 Task: Open Outlook and review the settings under the 'General' and 'Advanced' tabs in the Options menu.
Action: Mouse moved to (48, 28)
Screenshot: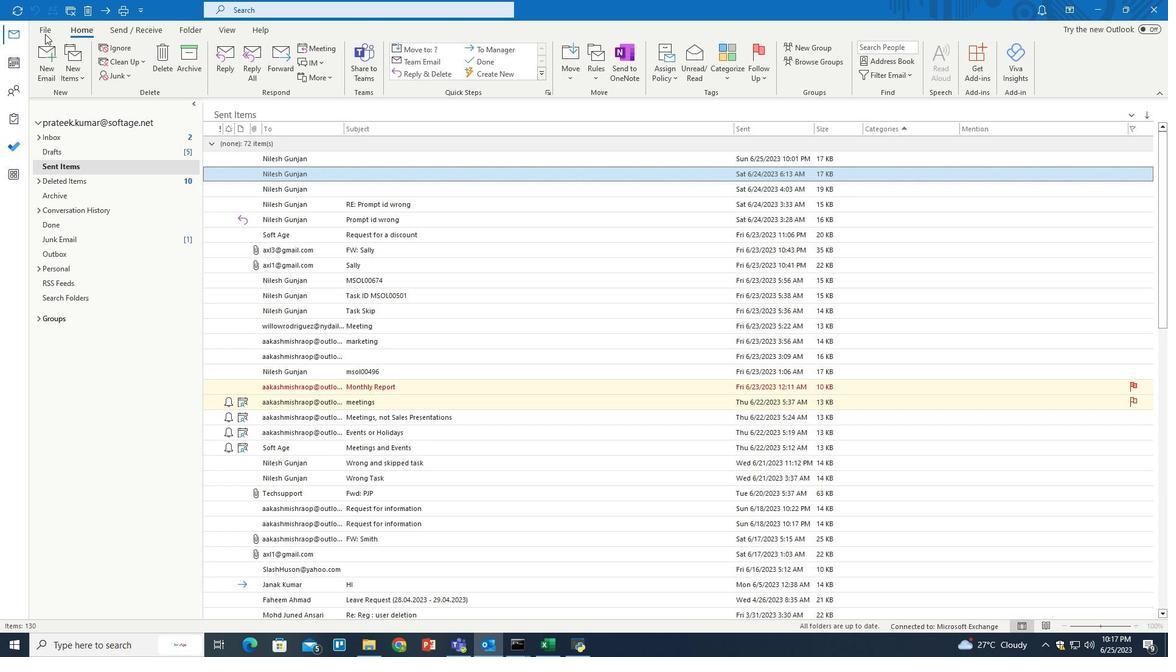 
Action: Mouse pressed left at (48, 28)
Screenshot: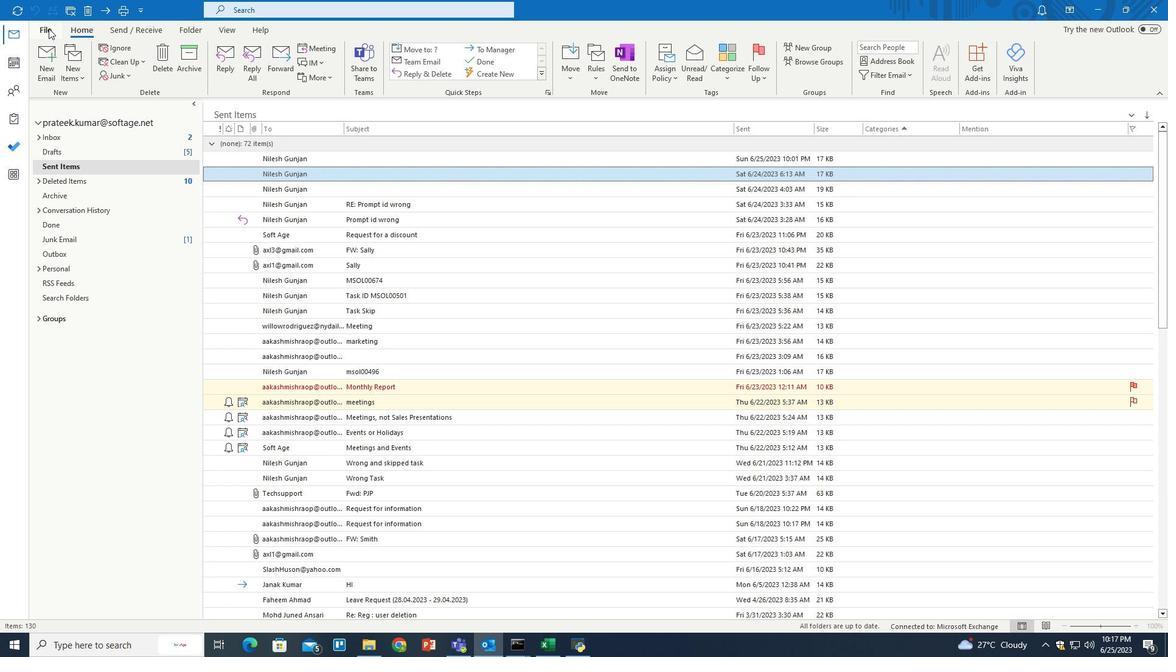 
Action: Mouse moved to (35, 579)
Screenshot: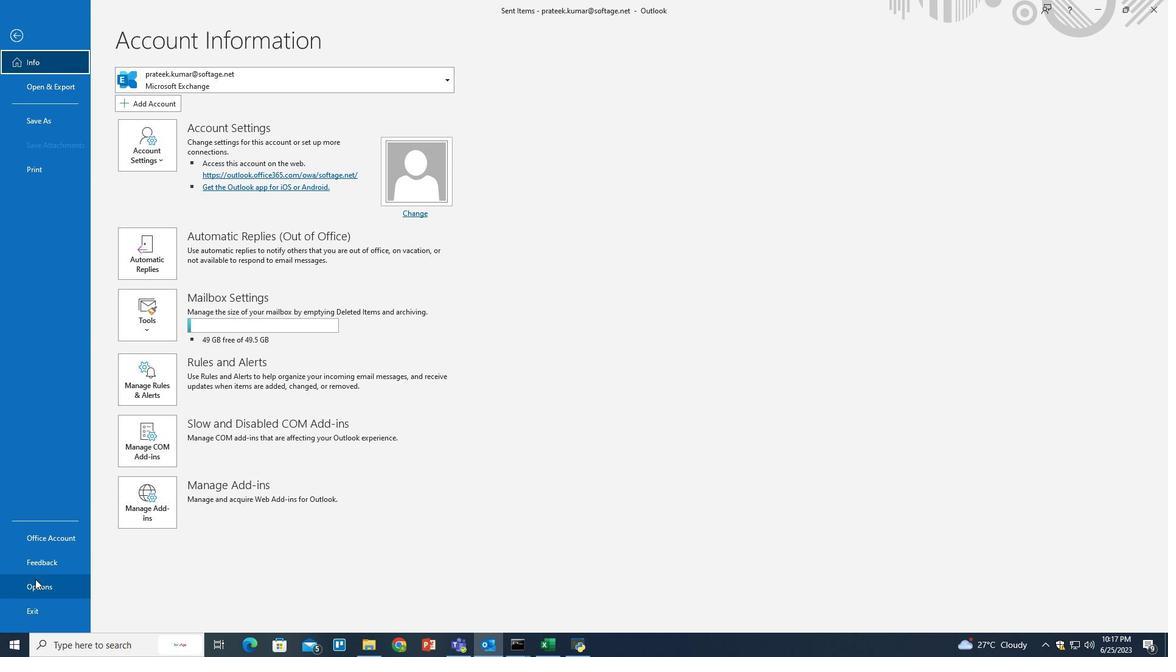 
Action: Mouse pressed left at (35, 579)
Screenshot: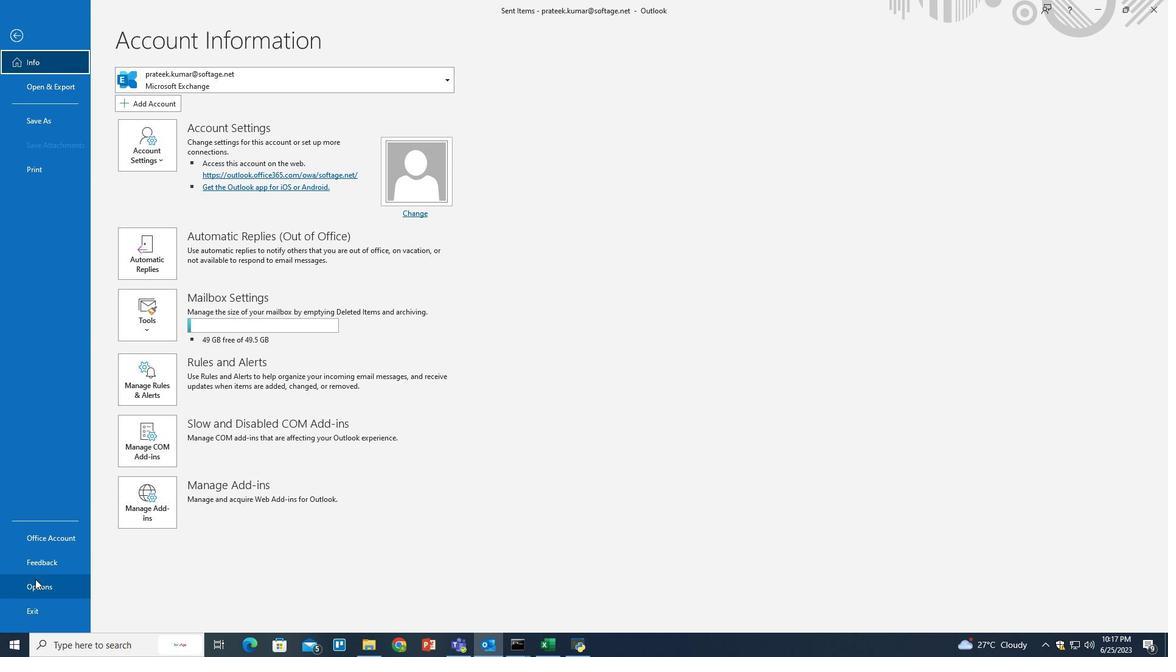 
Action: Mouse moved to (351, 287)
Screenshot: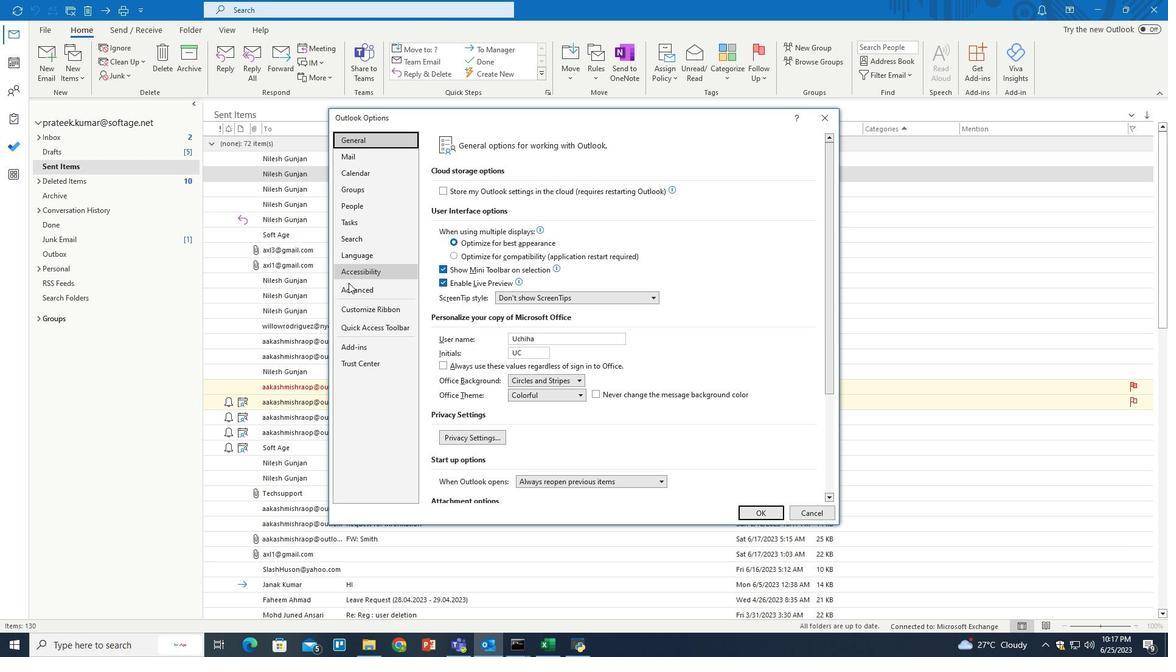 
Action: Mouse pressed left at (351, 287)
Screenshot: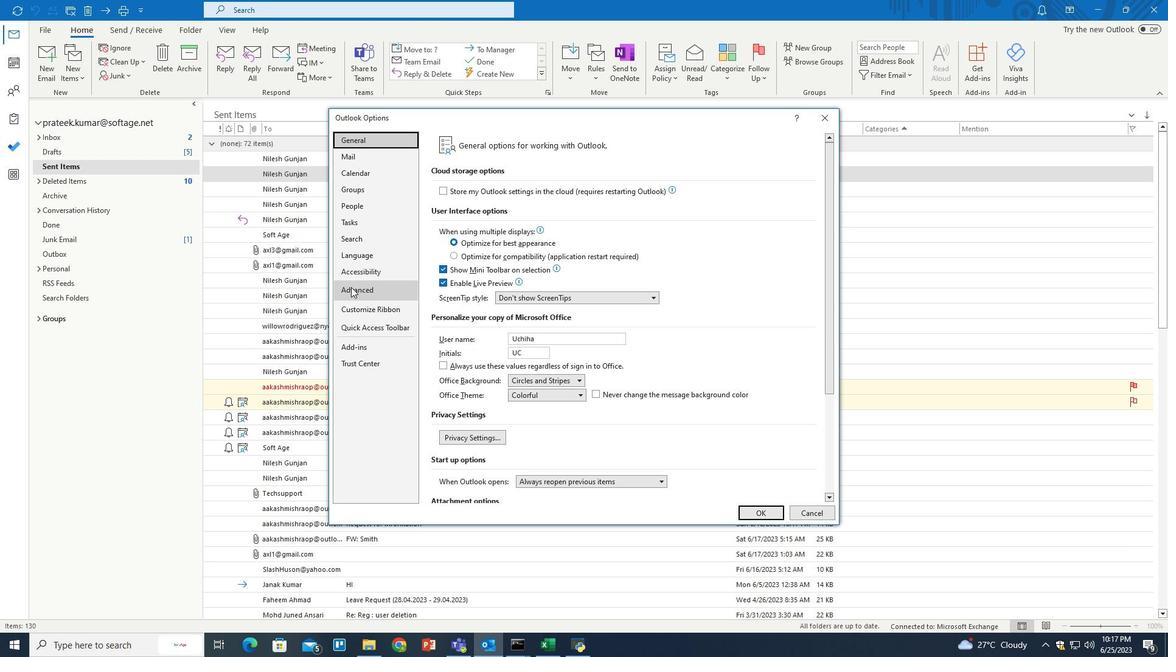 
Action: Mouse moved to (580, 356)
Screenshot: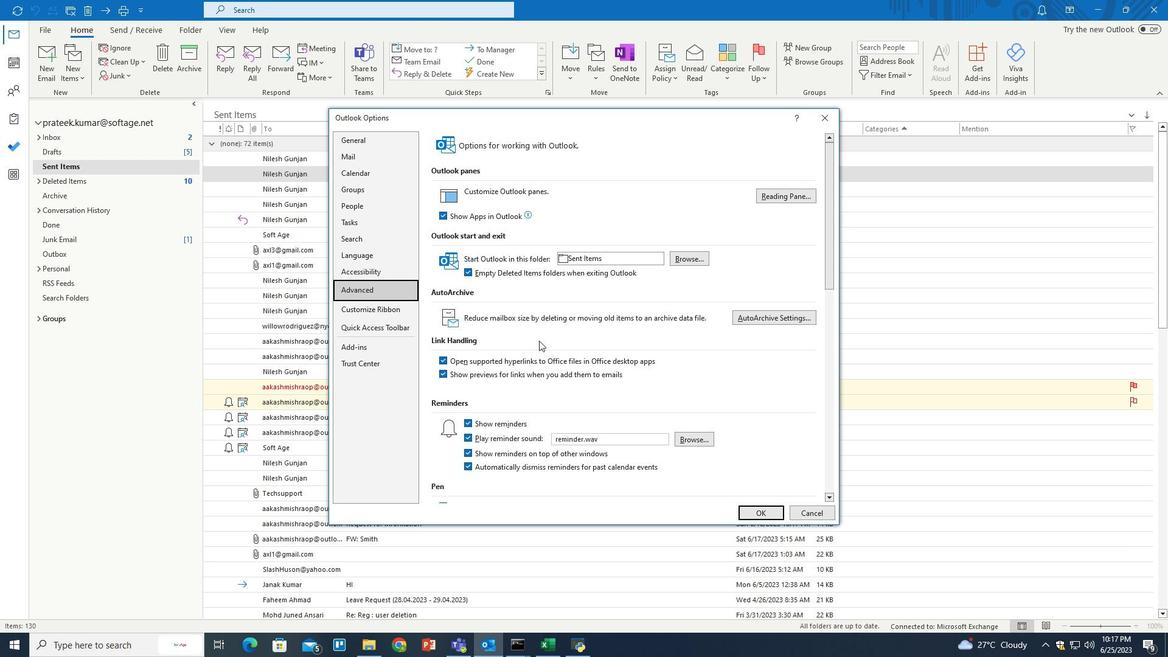 
Action: Mouse scrolled (580, 355) with delta (0, 0)
Screenshot: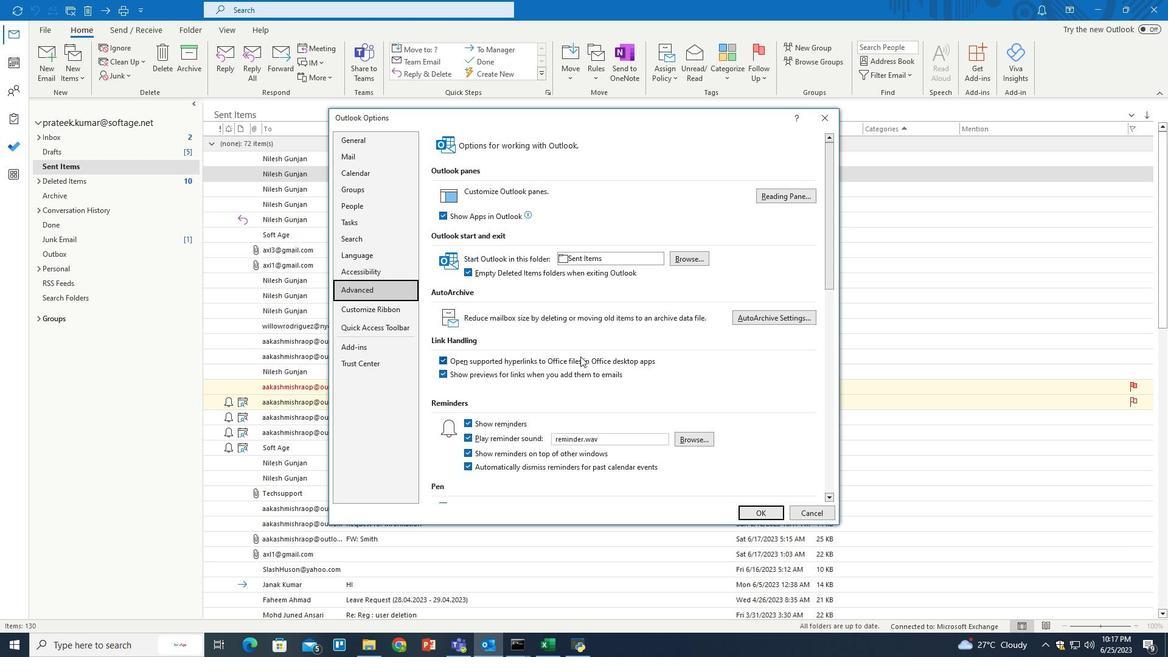 
Action: Mouse scrolled (580, 355) with delta (0, 0)
Screenshot: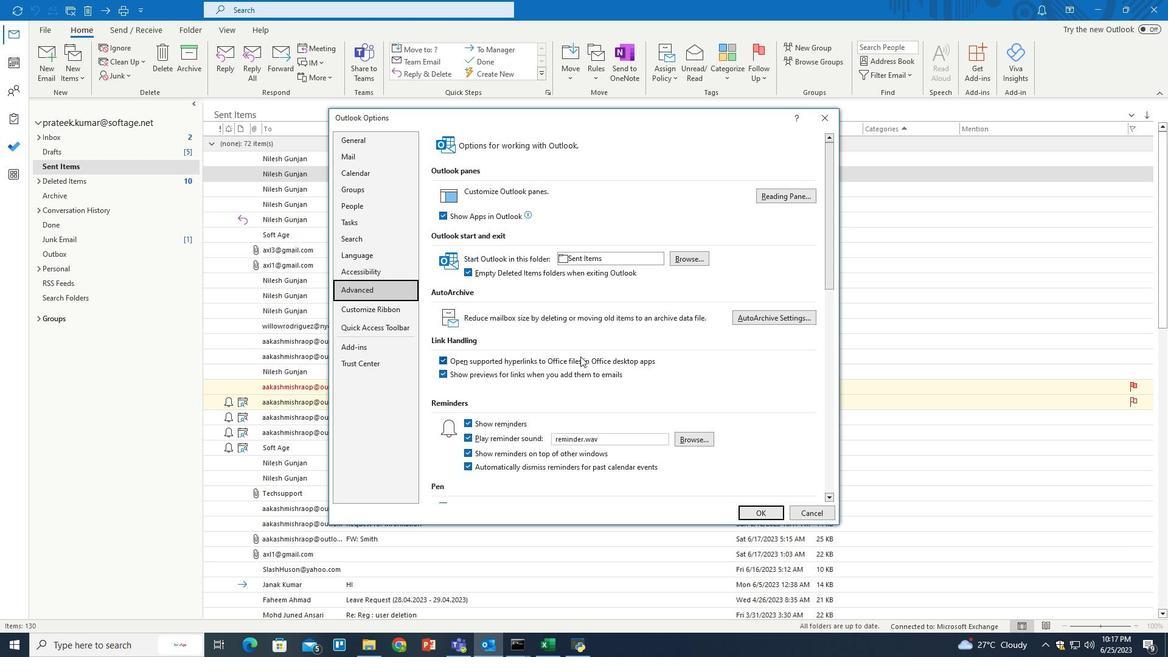 
Action: Mouse scrolled (580, 355) with delta (0, 0)
Screenshot: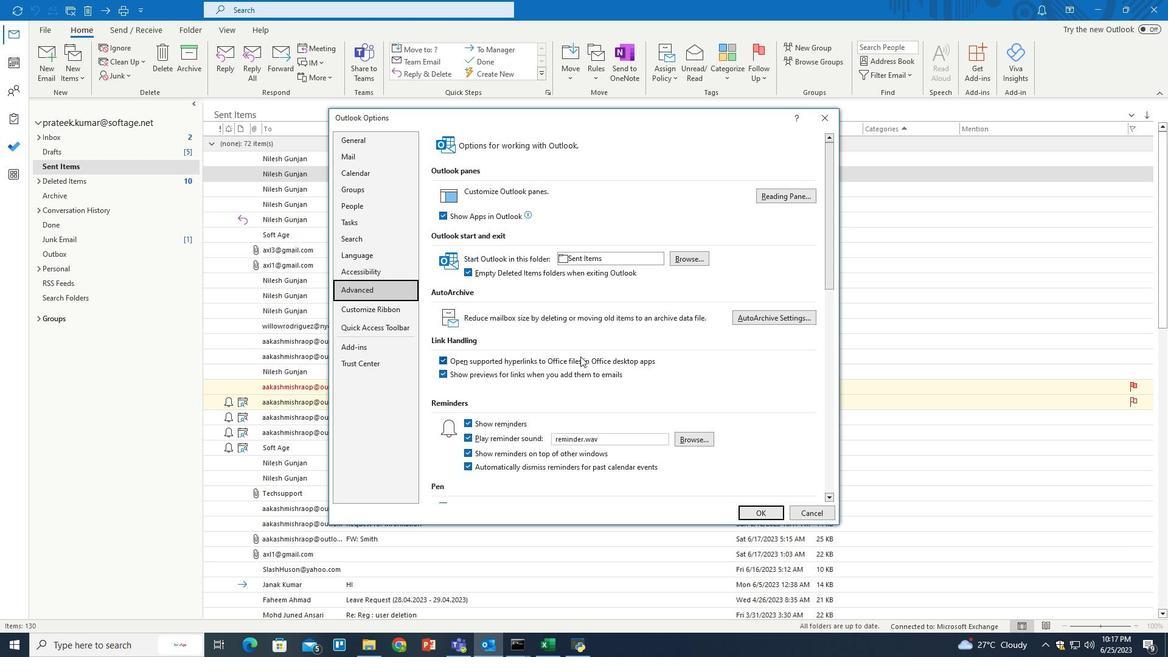 
Action: Mouse scrolled (580, 355) with delta (0, 0)
Screenshot: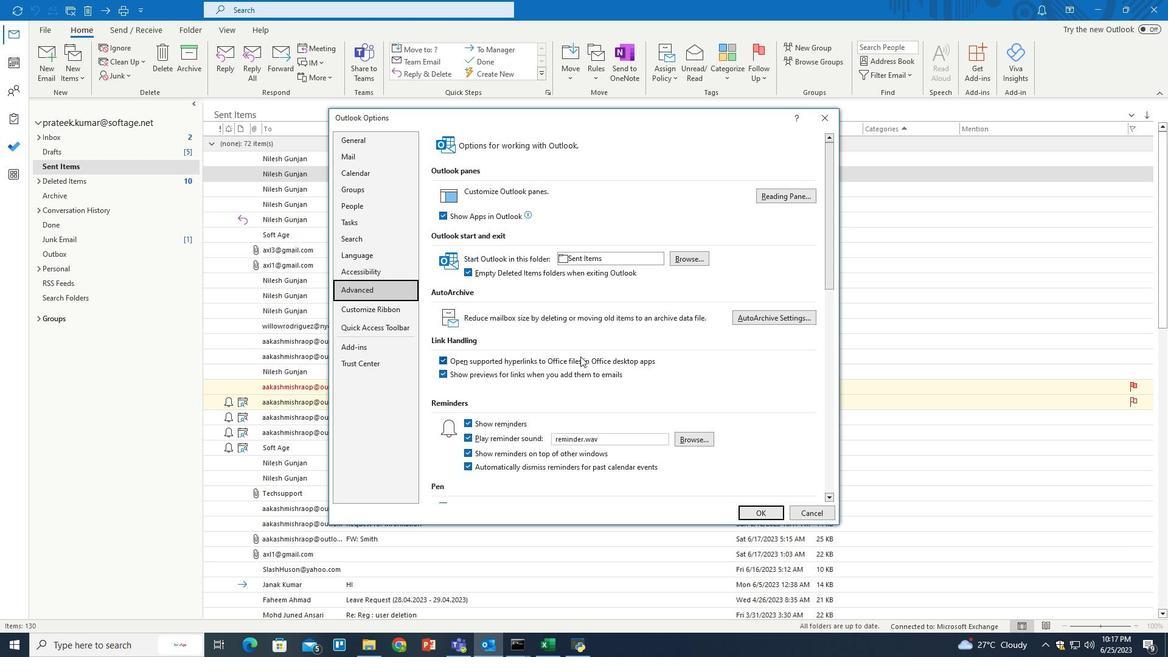 
Action: Mouse scrolled (580, 355) with delta (0, 0)
Screenshot: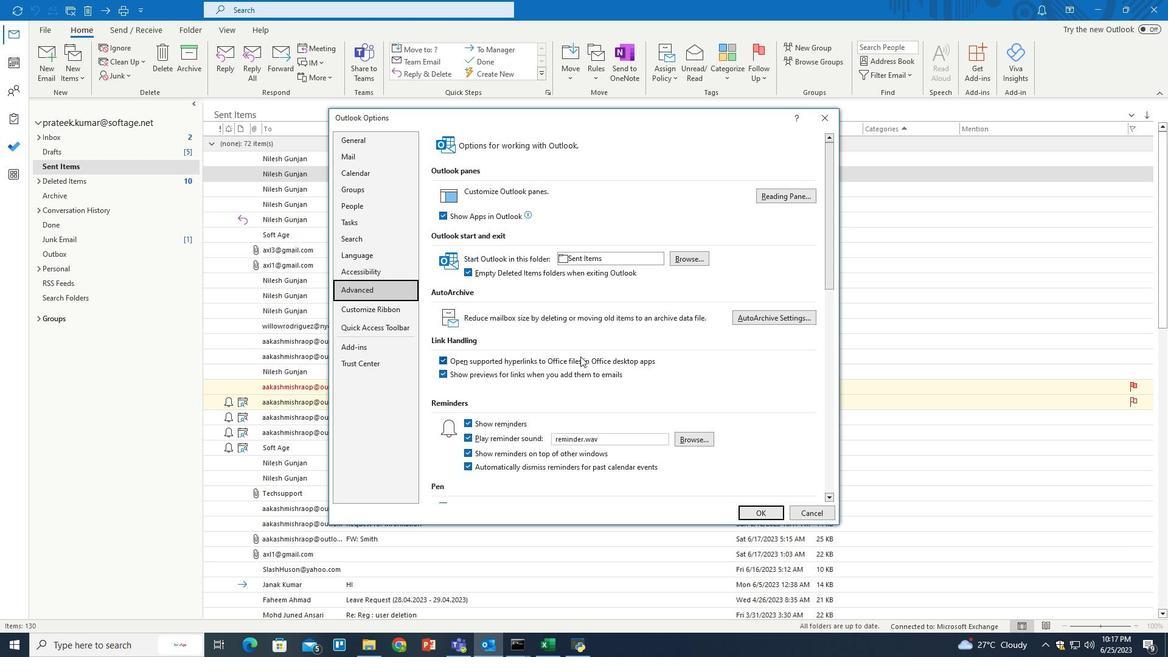 
Action: Mouse scrolled (580, 355) with delta (0, 0)
Screenshot: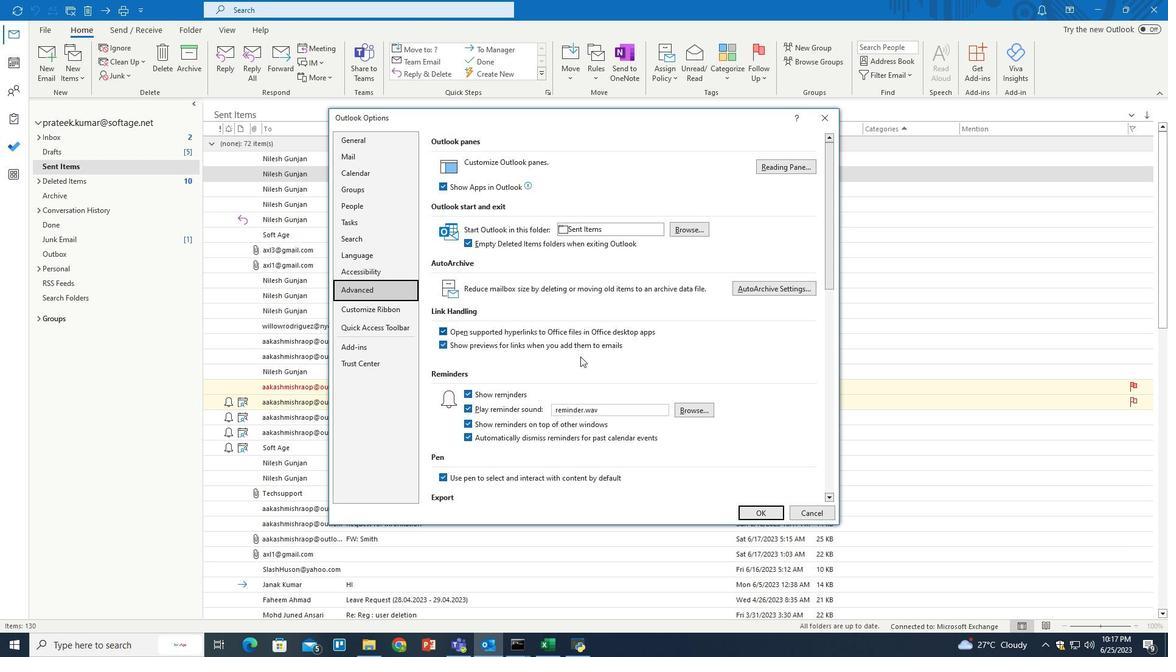 
Action: Mouse scrolled (580, 355) with delta (0, 0)
Screenshot: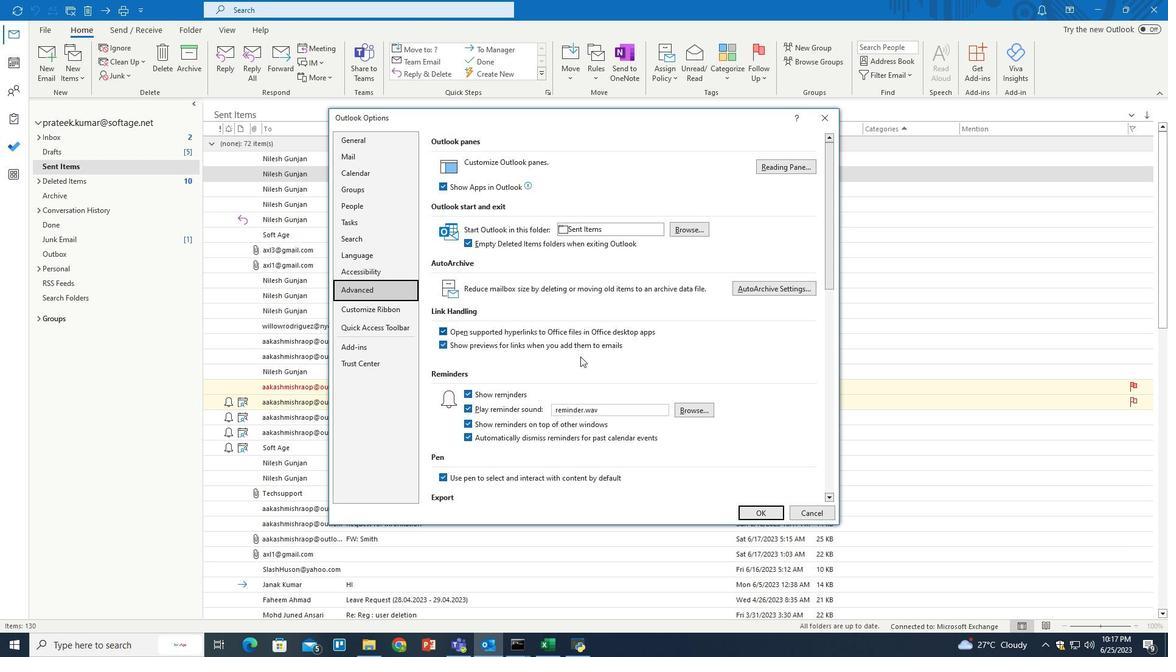 
Action: Mouse scrolled (580, 355) with delta (0, 0)
Screenshot: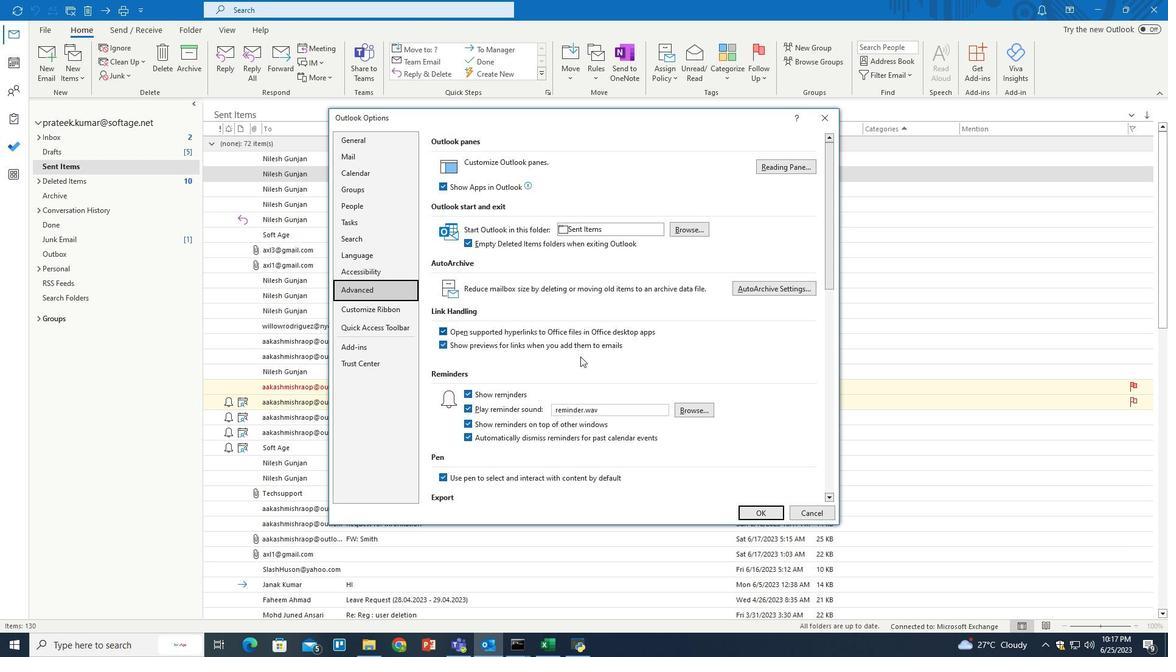 
Action: Mouse scrolled (580, 355) with delta (0, 0)
Screenshot: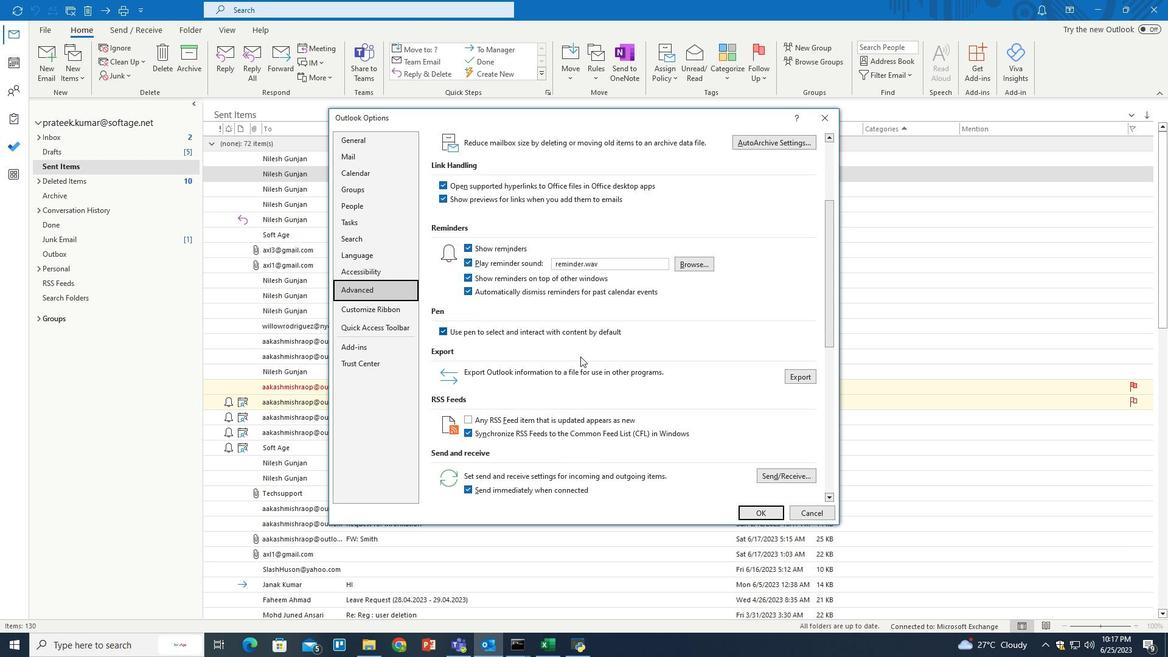
Action: Mouse scrolled (580, 355) with delta (0, 0)
Screenshot: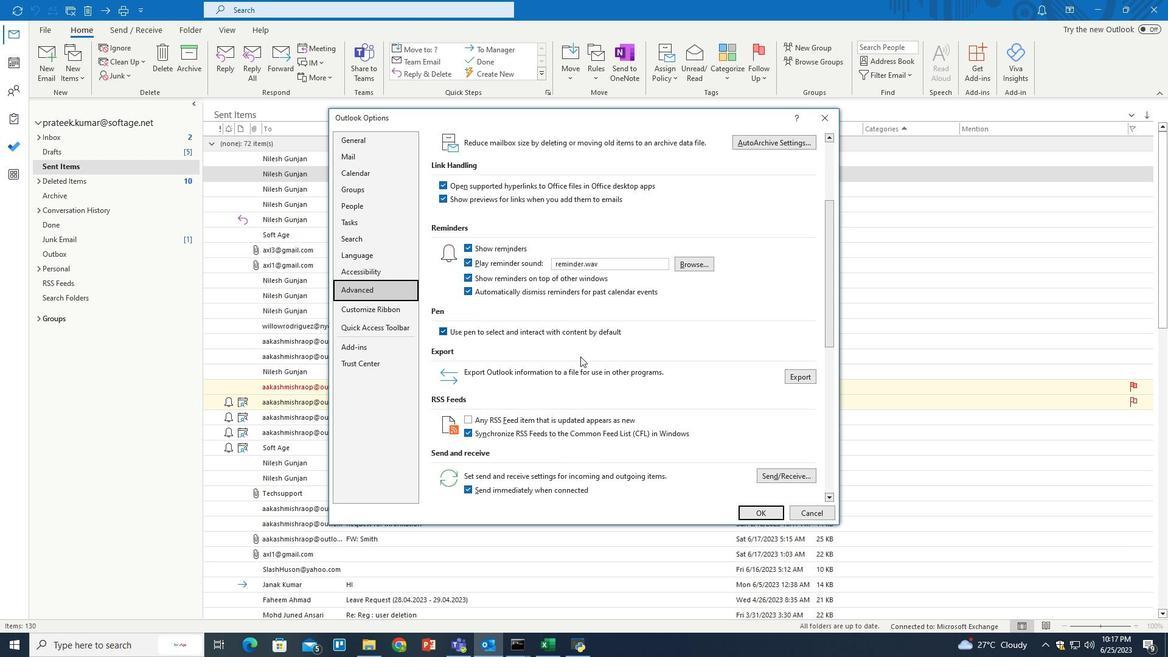 
Action: Mouse scrolled (580, 355) with delta (0, 0)
Screenshot: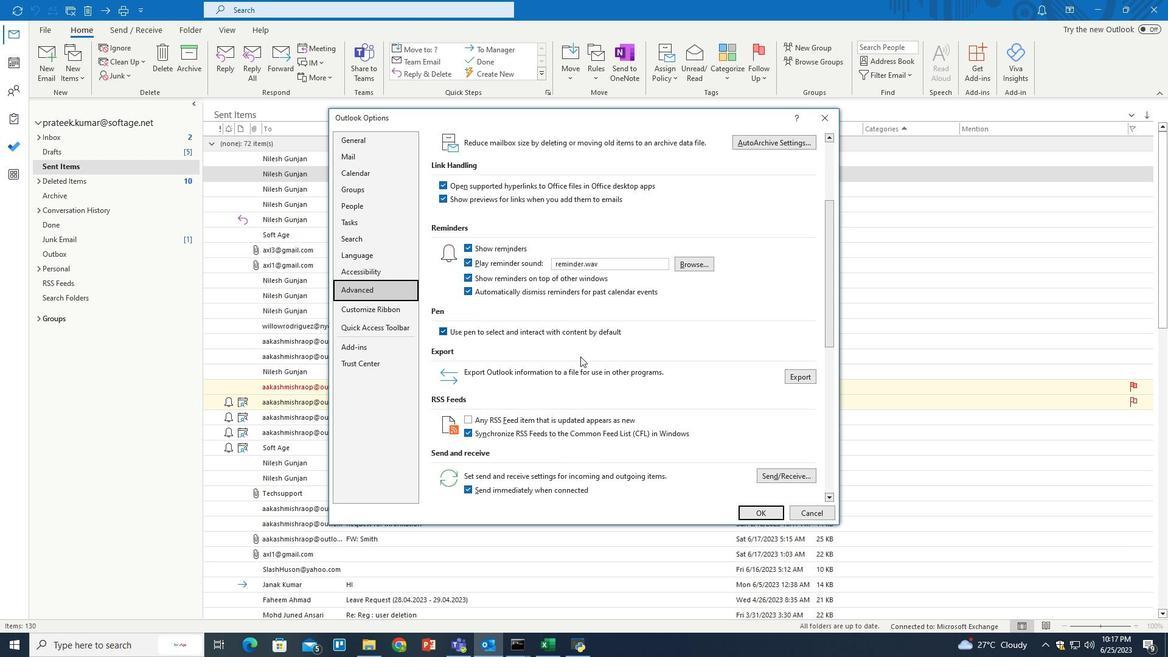 
Action: Mouse scrolled (580, 355) with delta (0, 0)
Screenshot: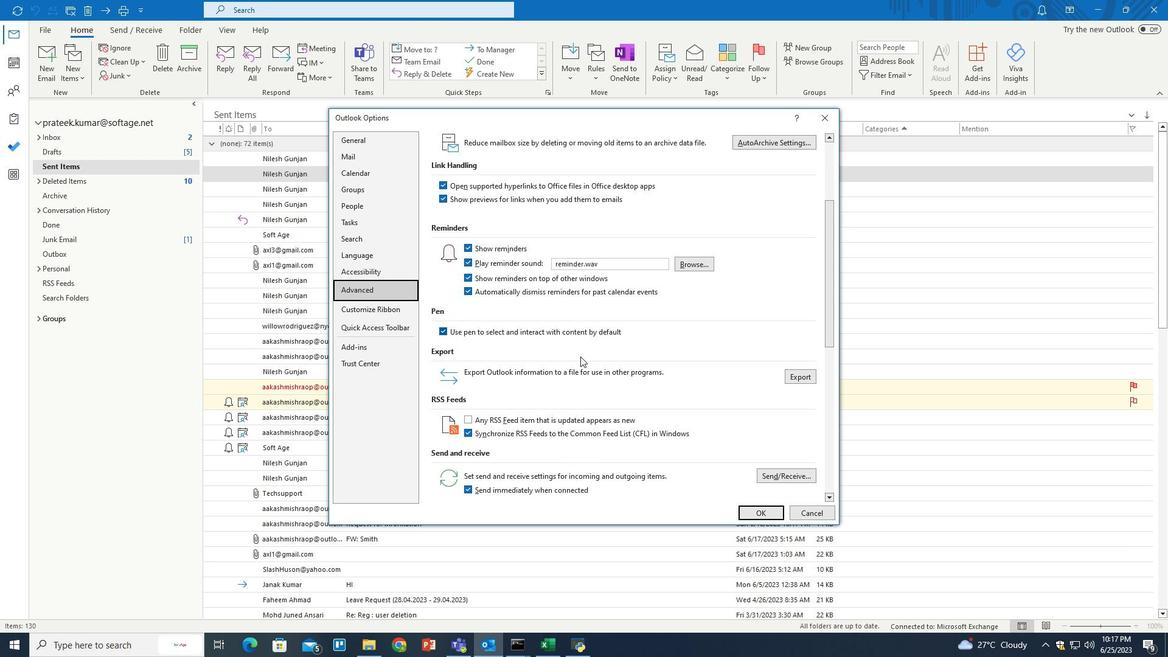 
Action: Mouse scrolled (580, 355) with delta (0, 0)
Screenshot: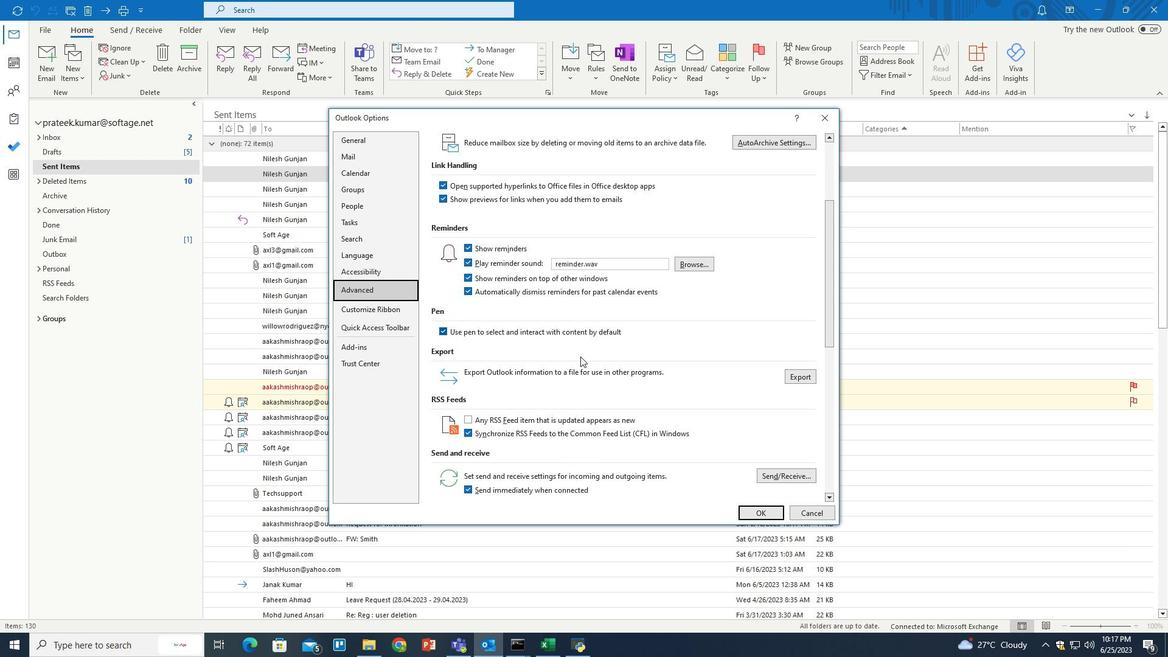 
Action: Mouse scrolled (580, 355) with delta (0, 0)
Screenshot: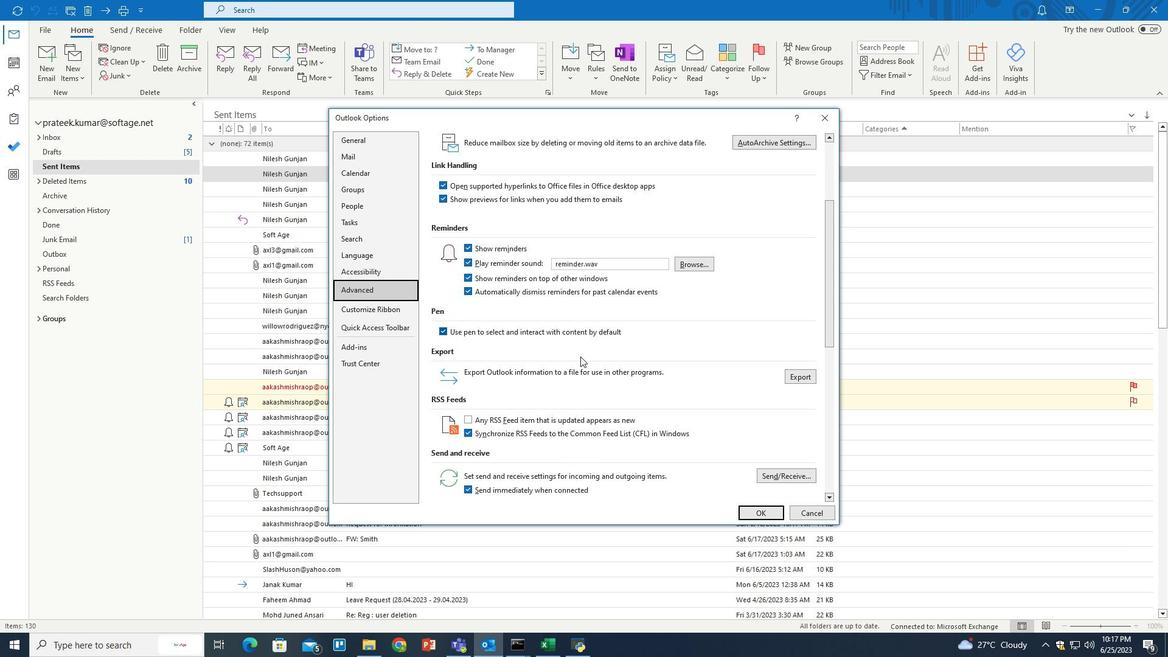 
Action: Mouse scrolled (580, 355) with delta (0, 0)
Screenshot: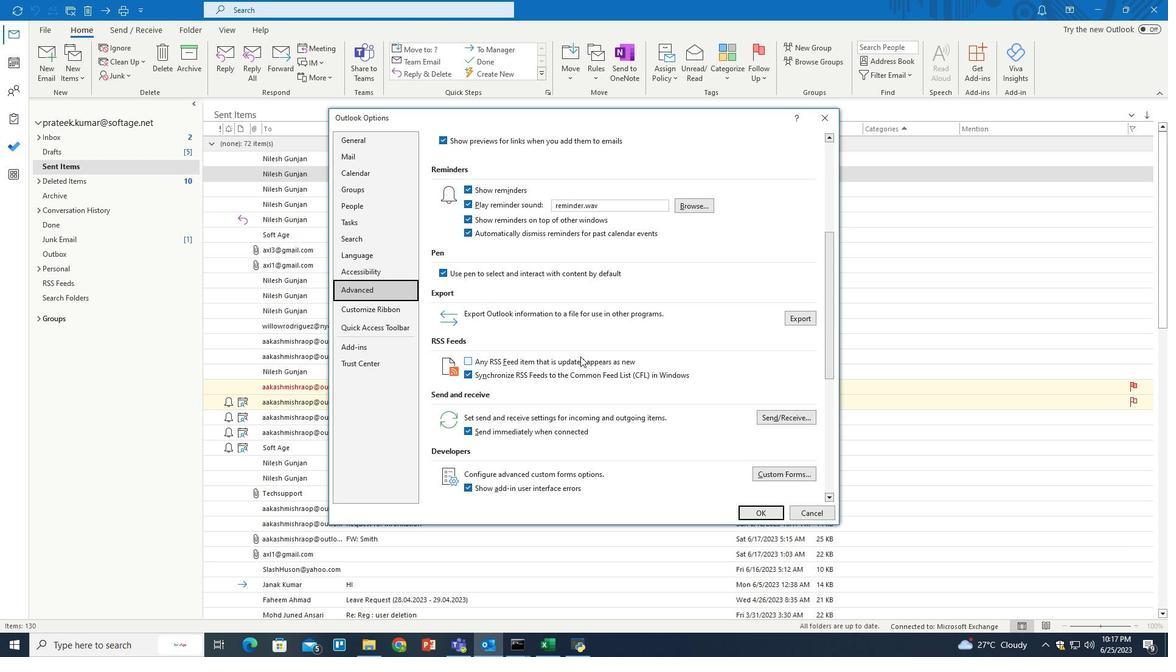 
Action: Mouse scrolled (580, 355) with delta (0, 0)
Screenshot: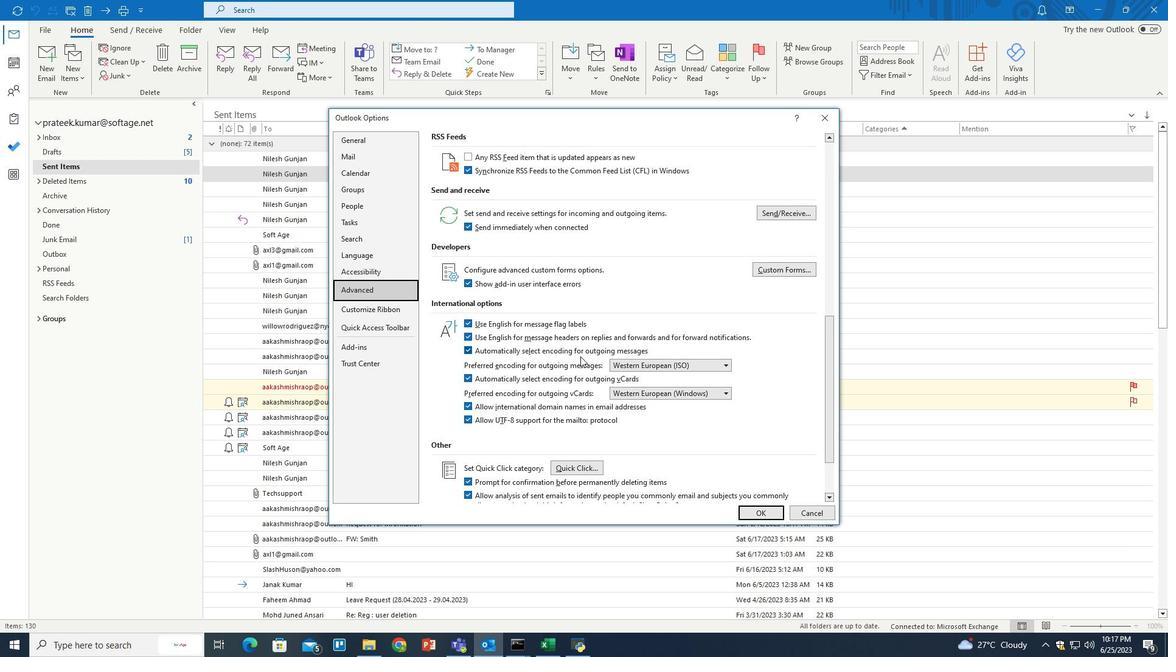 
Action: Mouse scrolled (580, 355) with delta (0, 0)
Screenshot: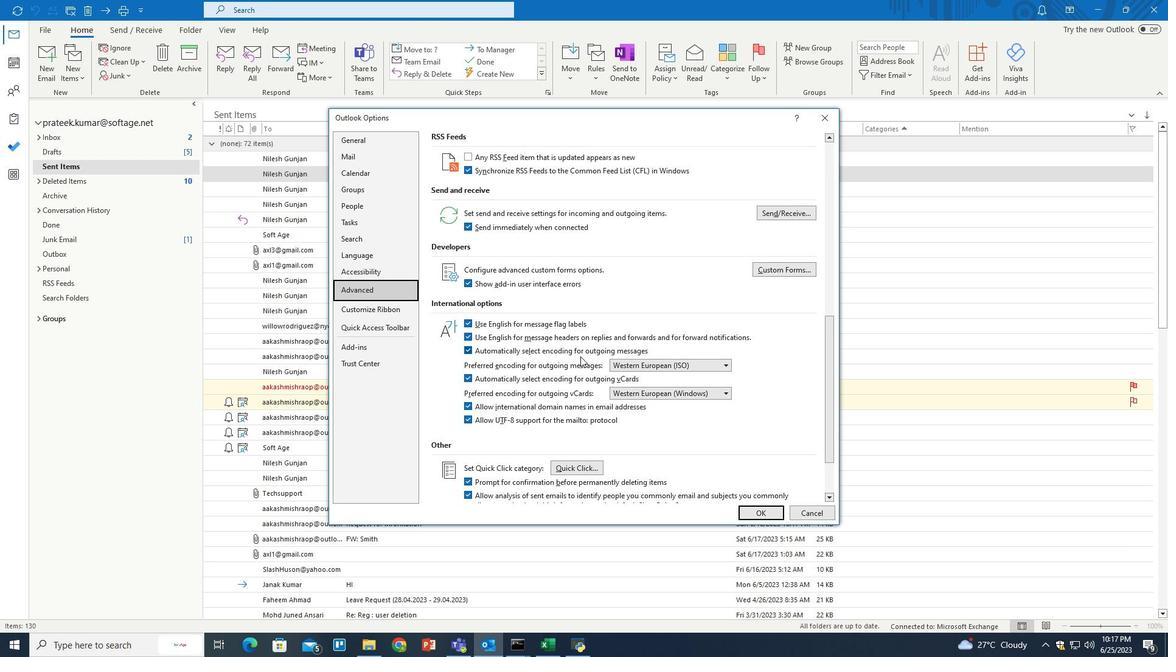 
Action: Mouse scrolled (580, 355) with delta (0, 0)
Screenshot: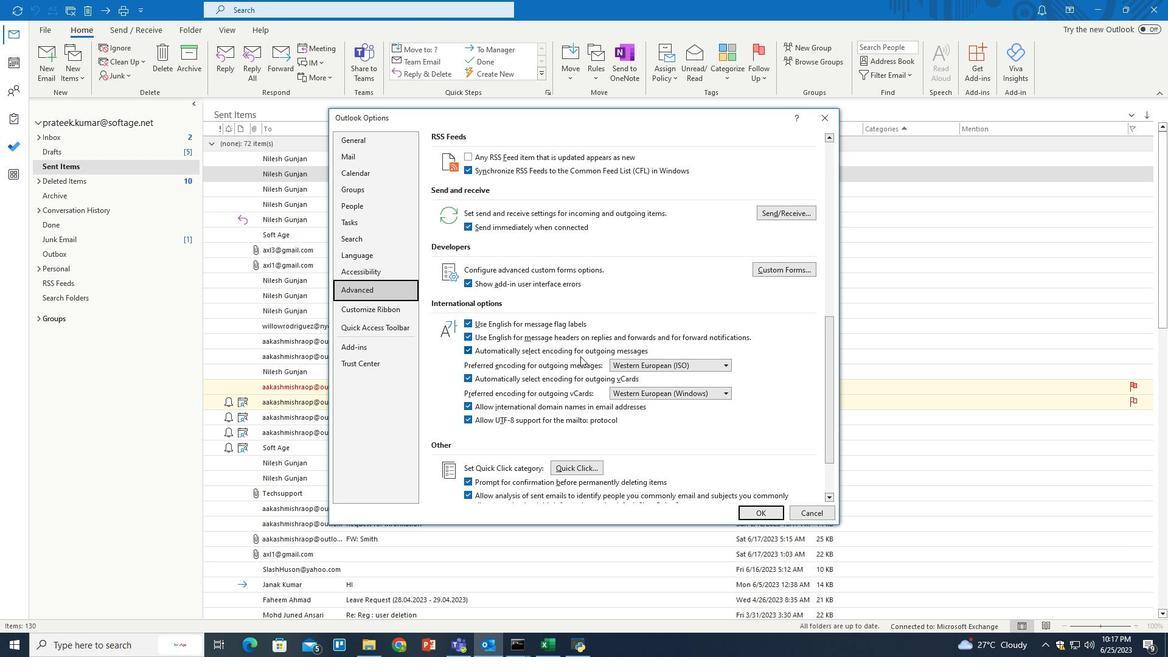 
Action: Mouse scrolled (580, 355) with delta (0, 0)
Screenshot: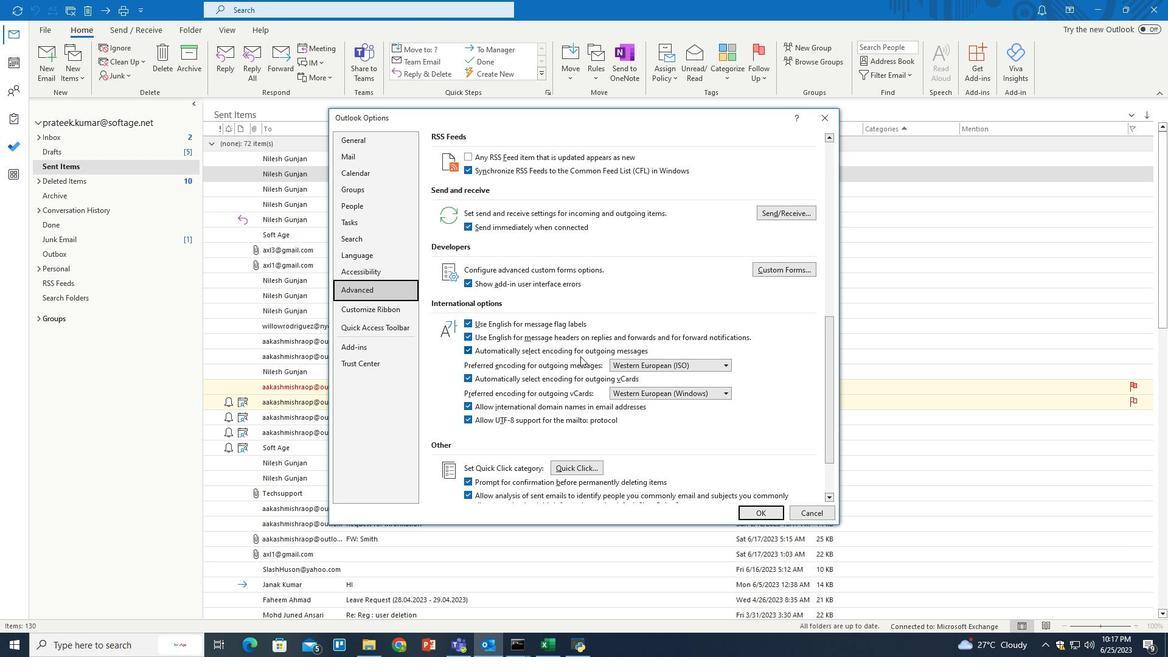 
Action: Mouse scrolled (580, 355) with delta (0, 0)
Screenshot: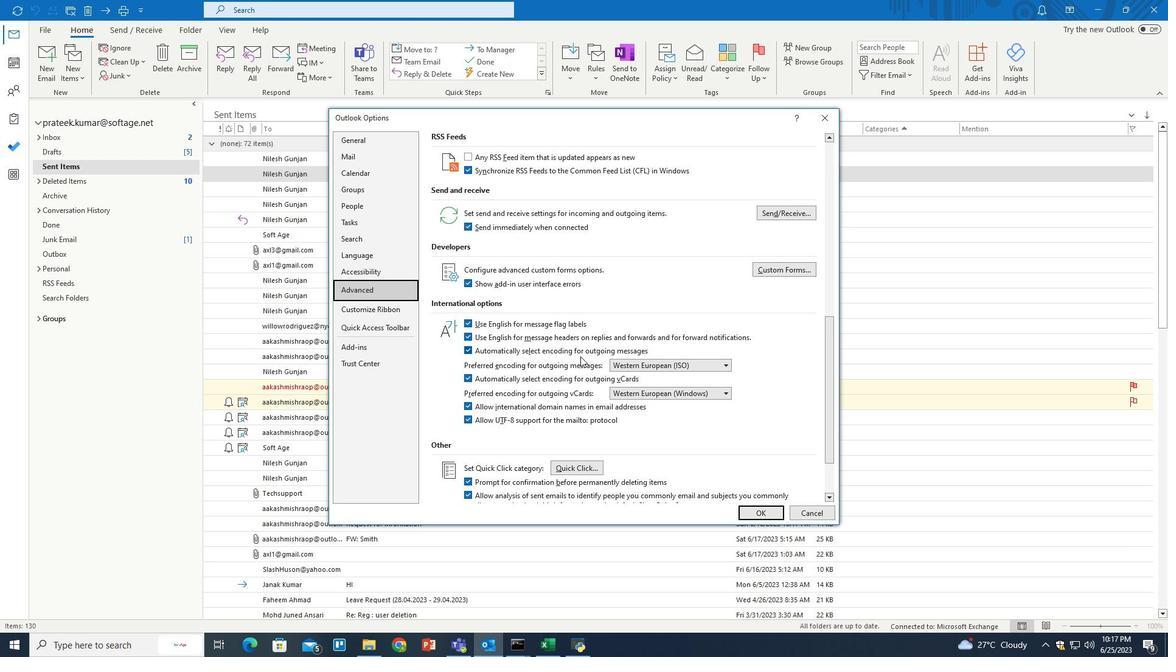 
Action: Mouse scrolled (580, 355) with delta (0, 0)
Screenshot: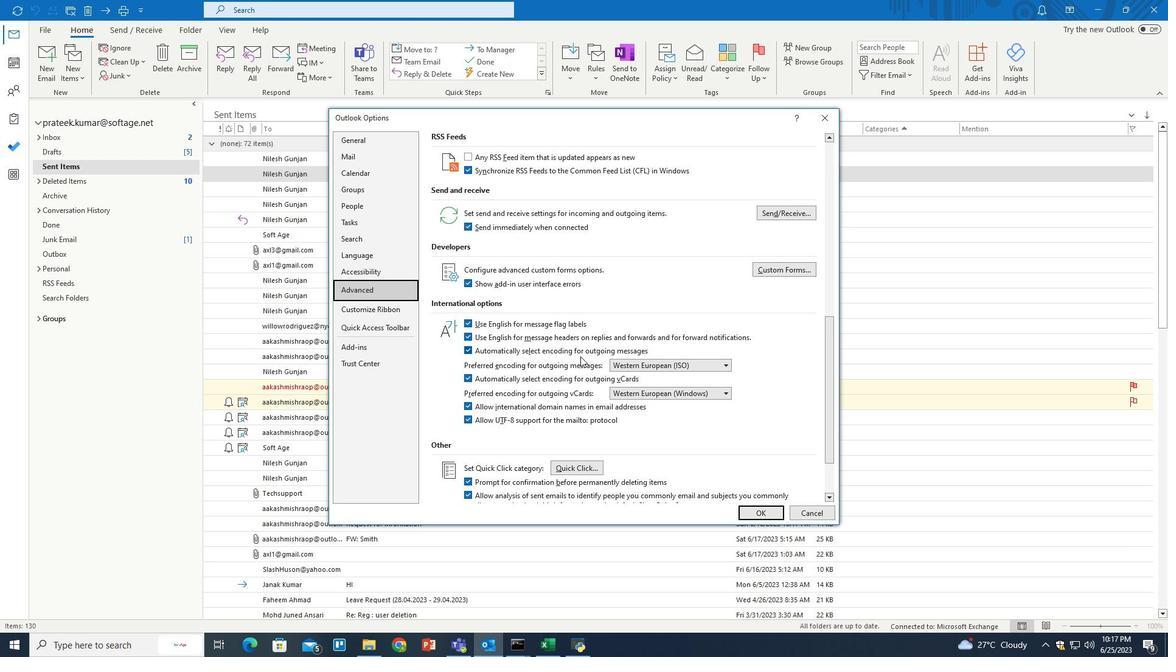 
Action: Mouse scrolled (580, 355) with delta (0, 0)
Screenshot: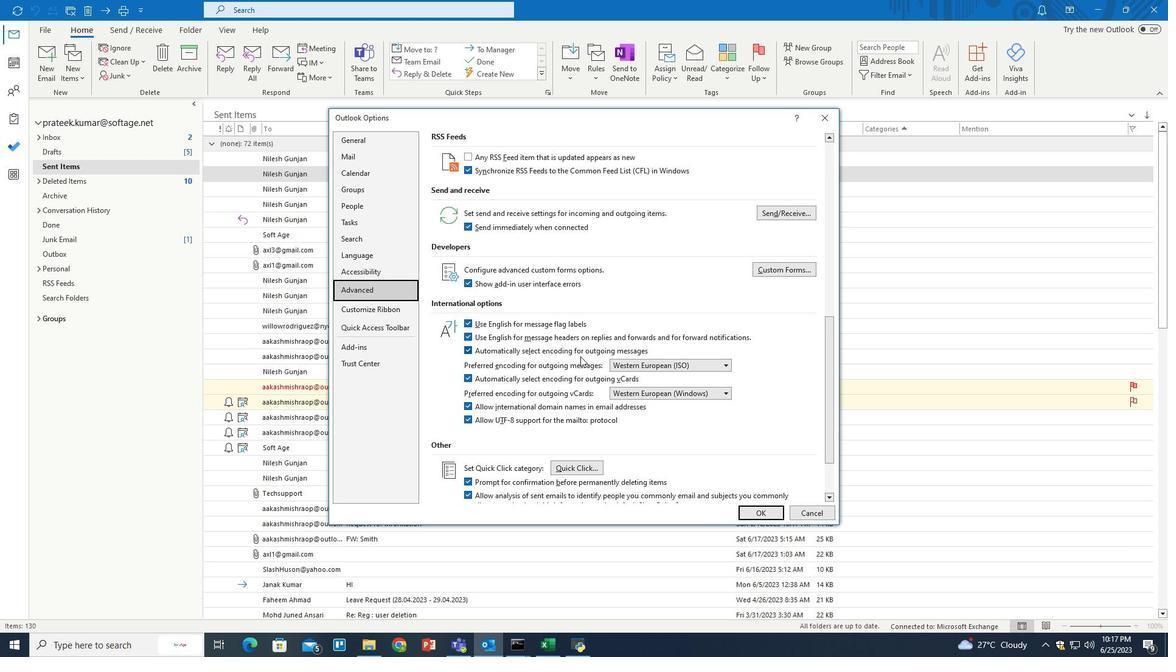 
Action: Mouse scrolled (580, 355) with delta (0, 0)
Screenshot: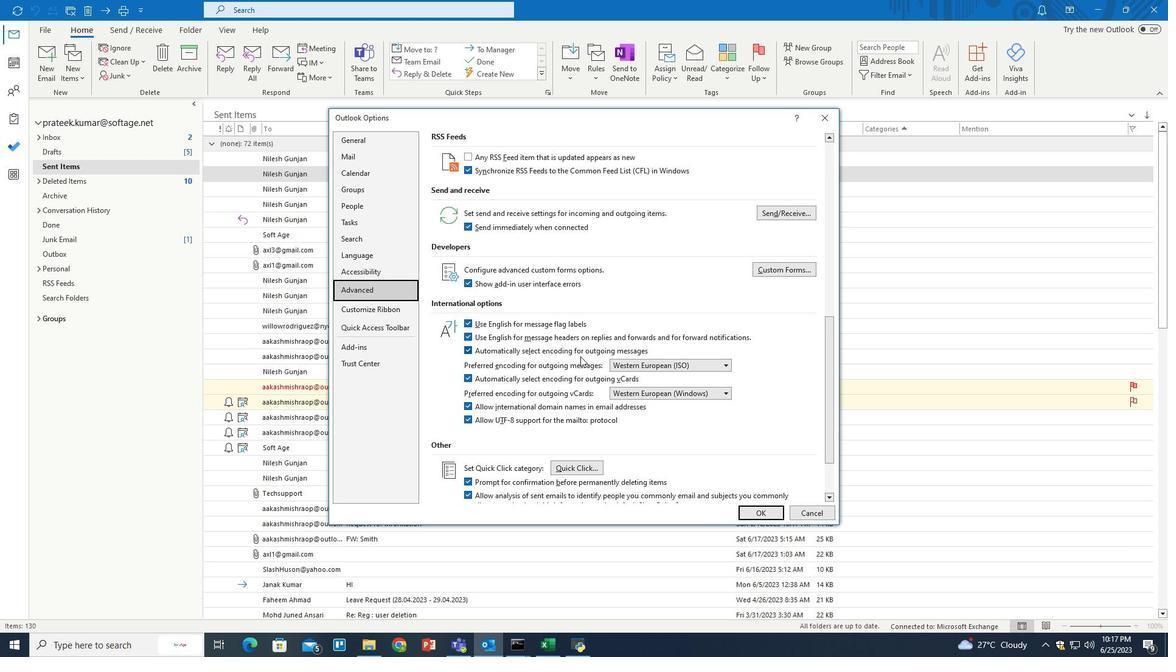 
Action: Mouse moved to (467, 489)
Screenshot: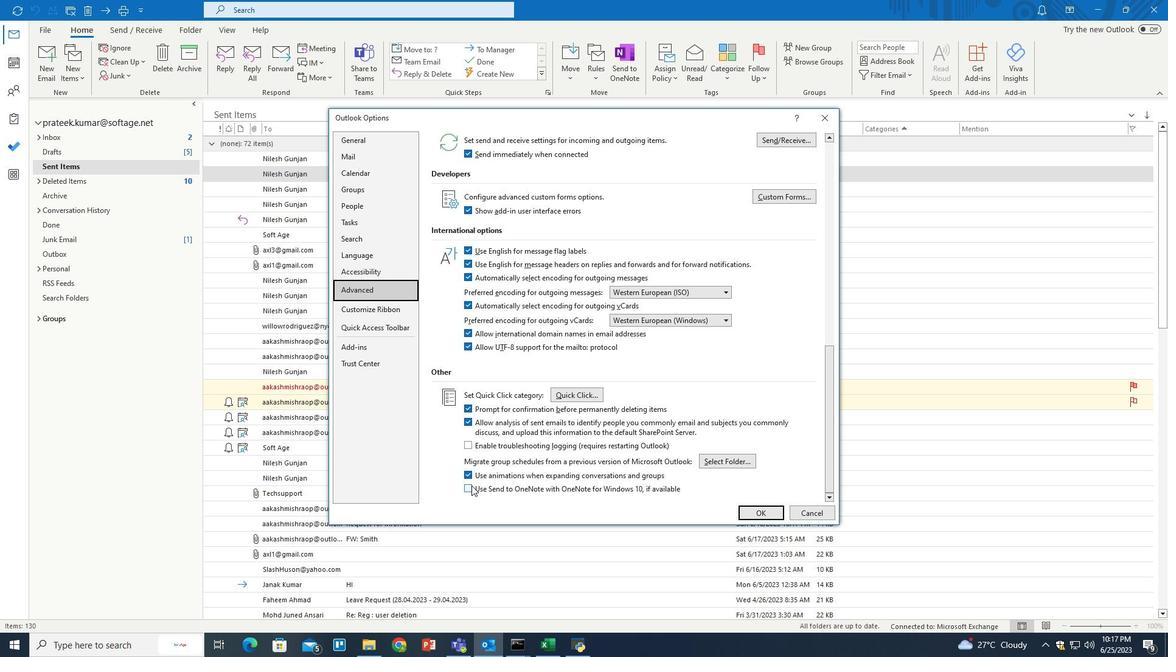 
Action: Mouse pressed left at (467, 489)
Screenshot: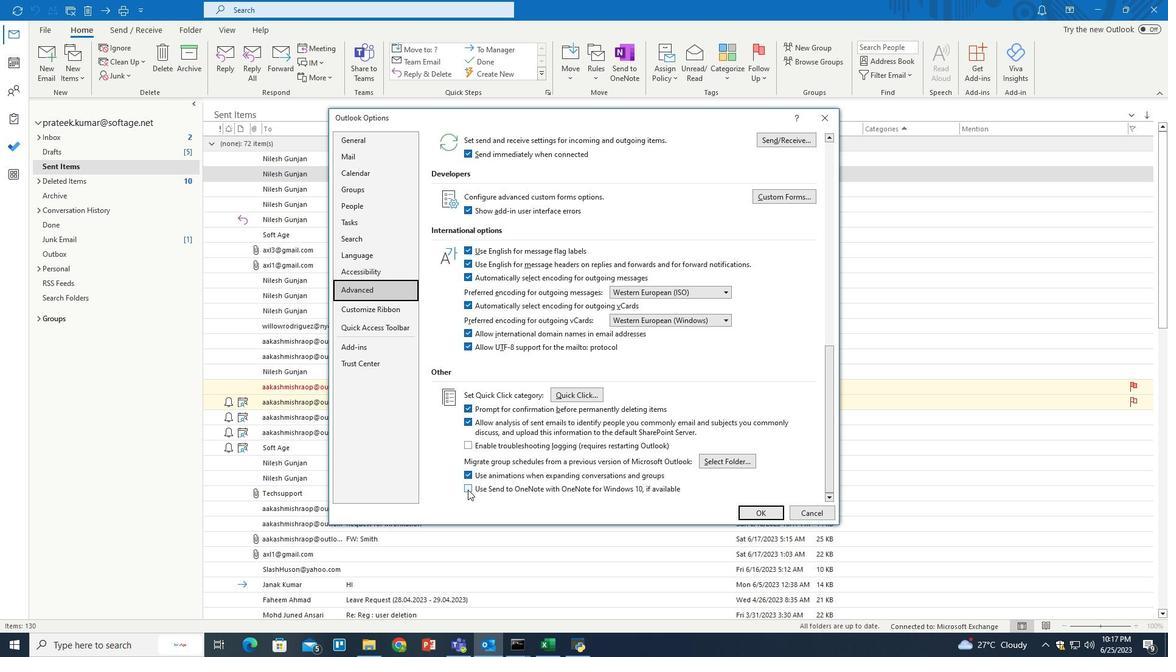 
Action: Mouse moved to (754, 511)
Screenshot: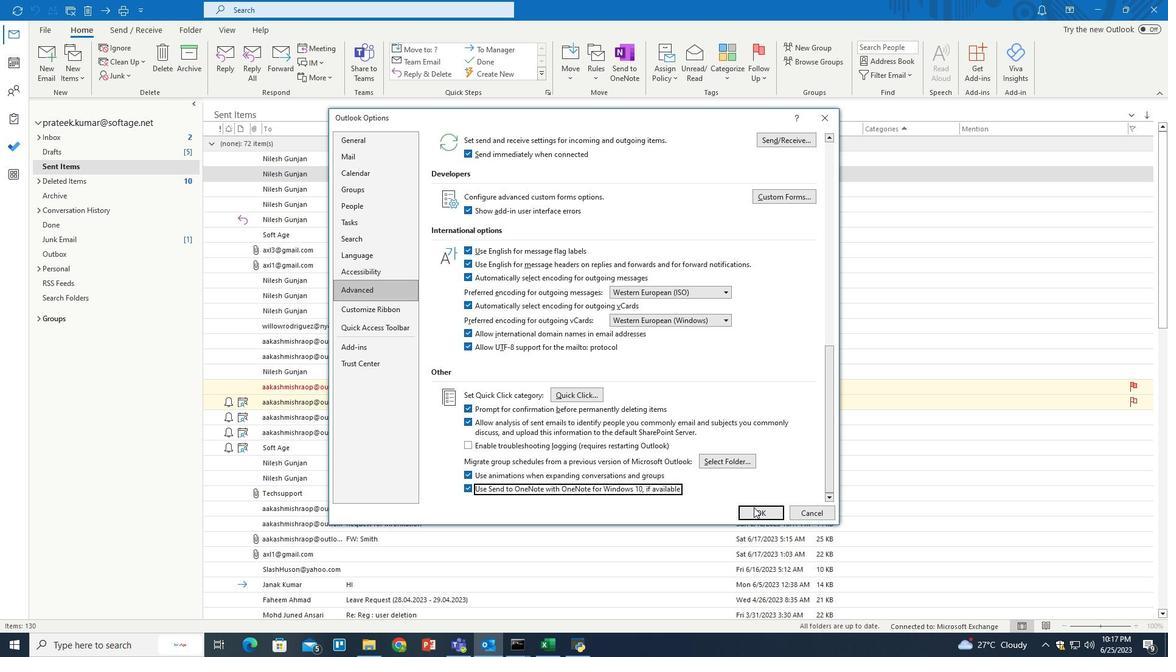 
Action: Mouse pressed left at (754, 511)
Screenshot: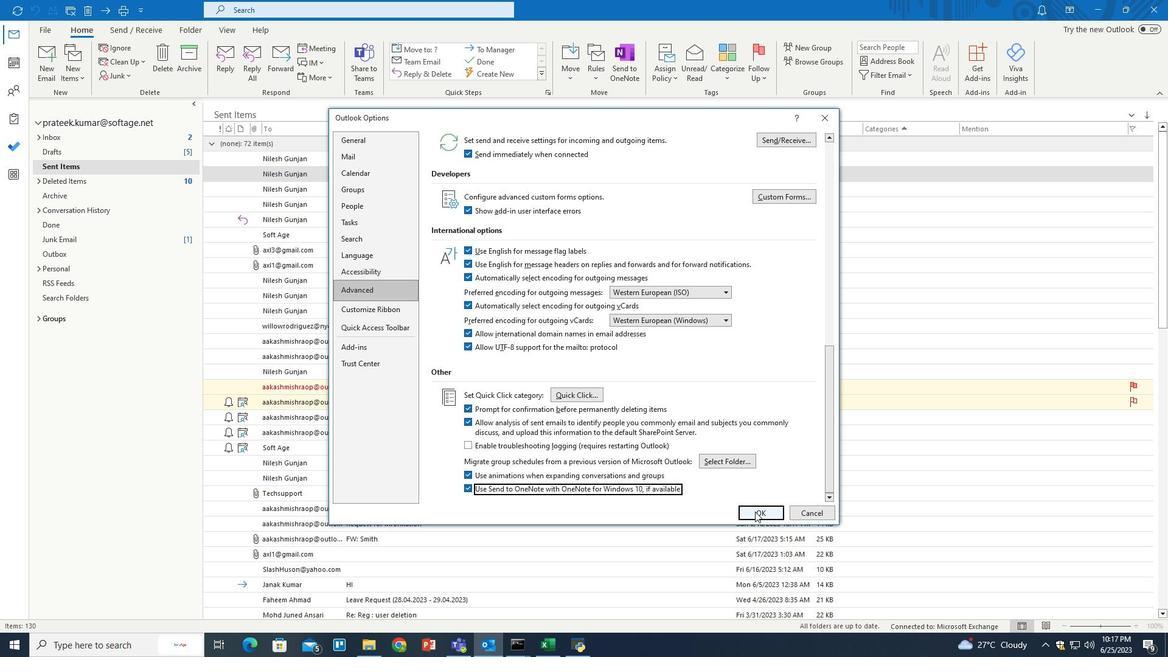 
Action: Mouse moved to (533, 357)
Screenshot: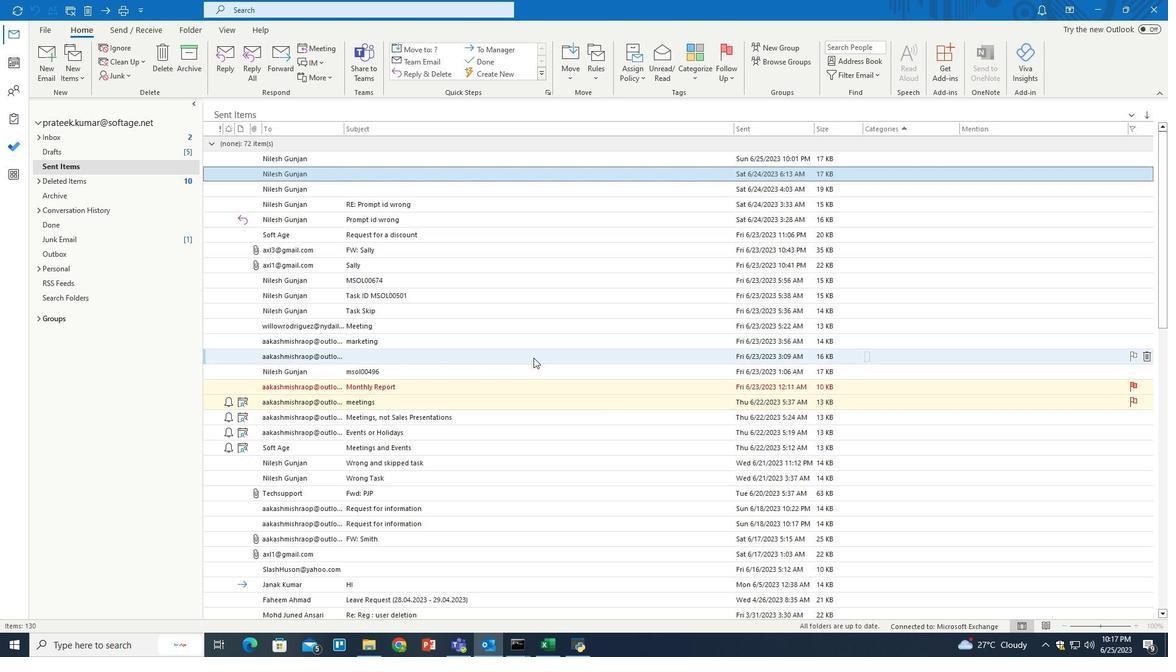 
